 Task: Add Sprouts Mango Hydration Drink Mix 15 Pack to the cart.
Action: Mouse pressed left at (21, 90)
Screenshot: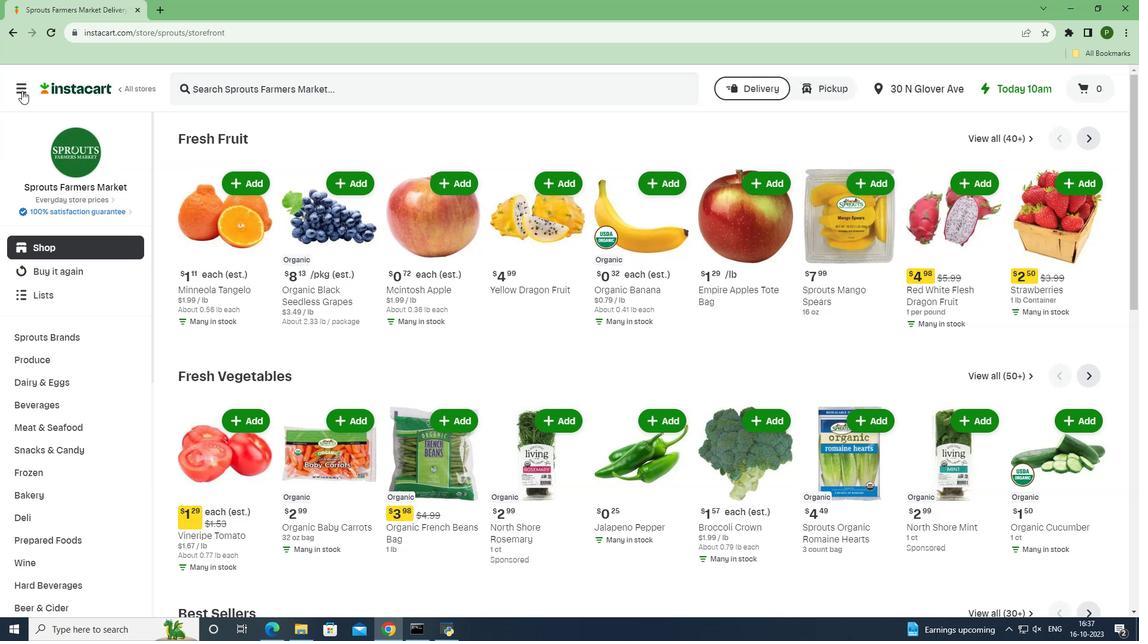 
Action: Mouse moved to (56, 307)
Screenshot: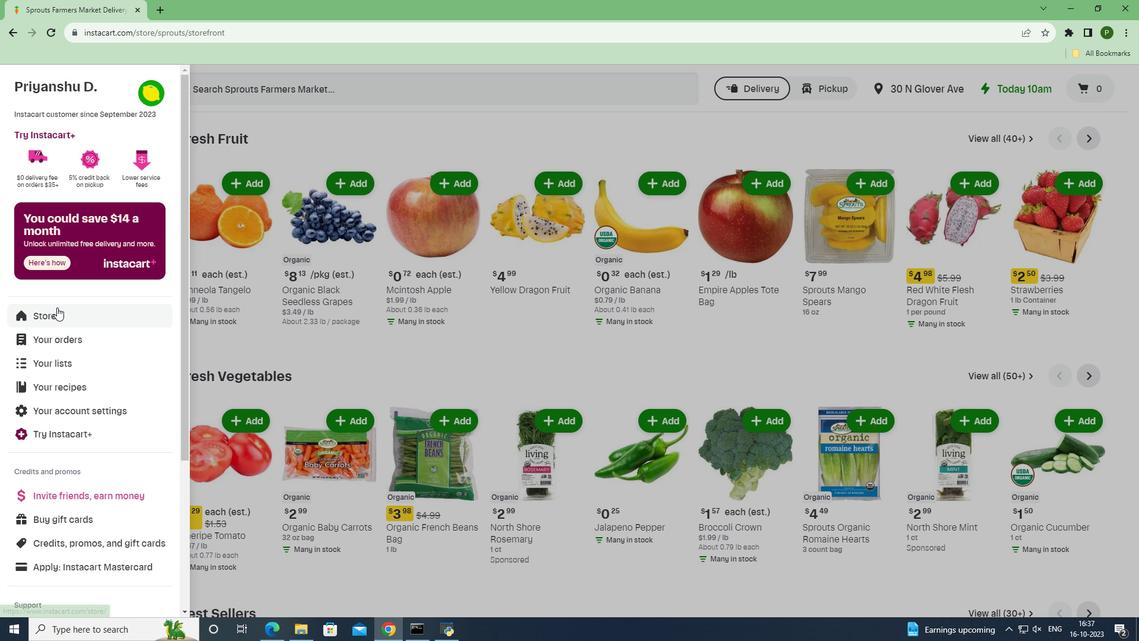 
Action: Mouse pressed left at (56, 307)
Screenshot: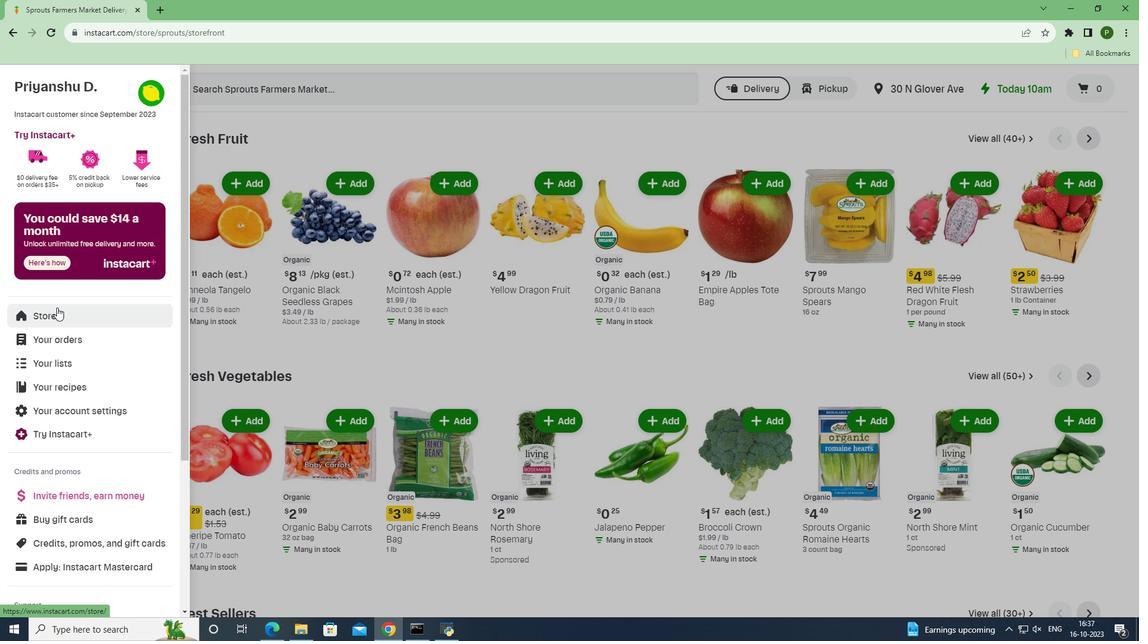
Action: Mouse moved to (268, 125)
Screenshot: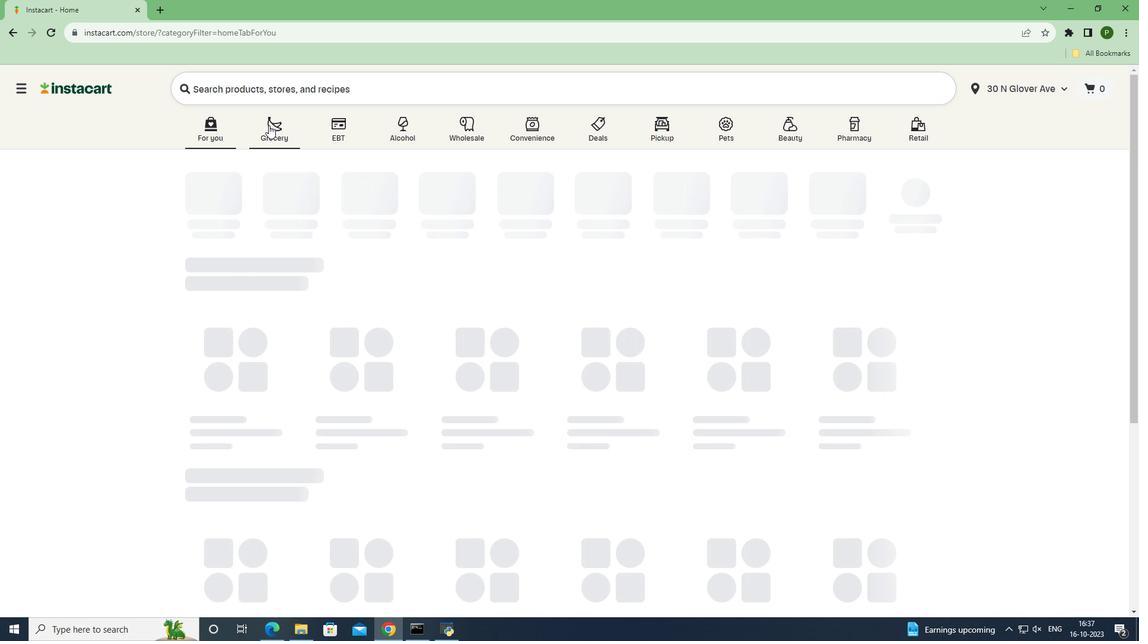 
Action: Mouse pressed left at (268, 125)
Screenshot: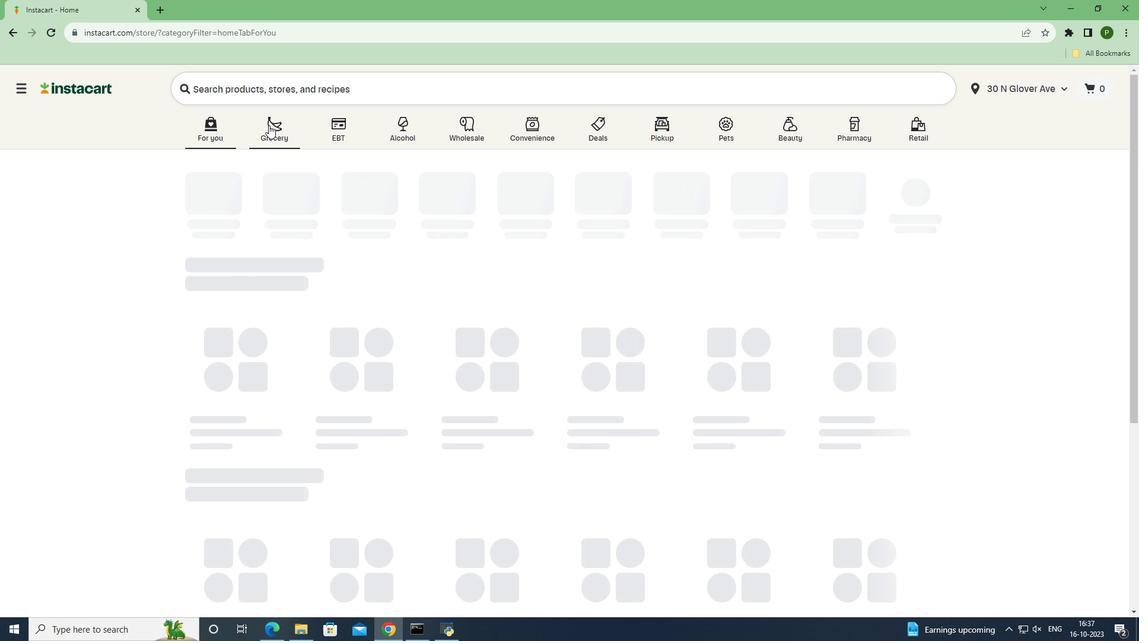 
Action: Mouse moved to (729, 277)
Screenshot: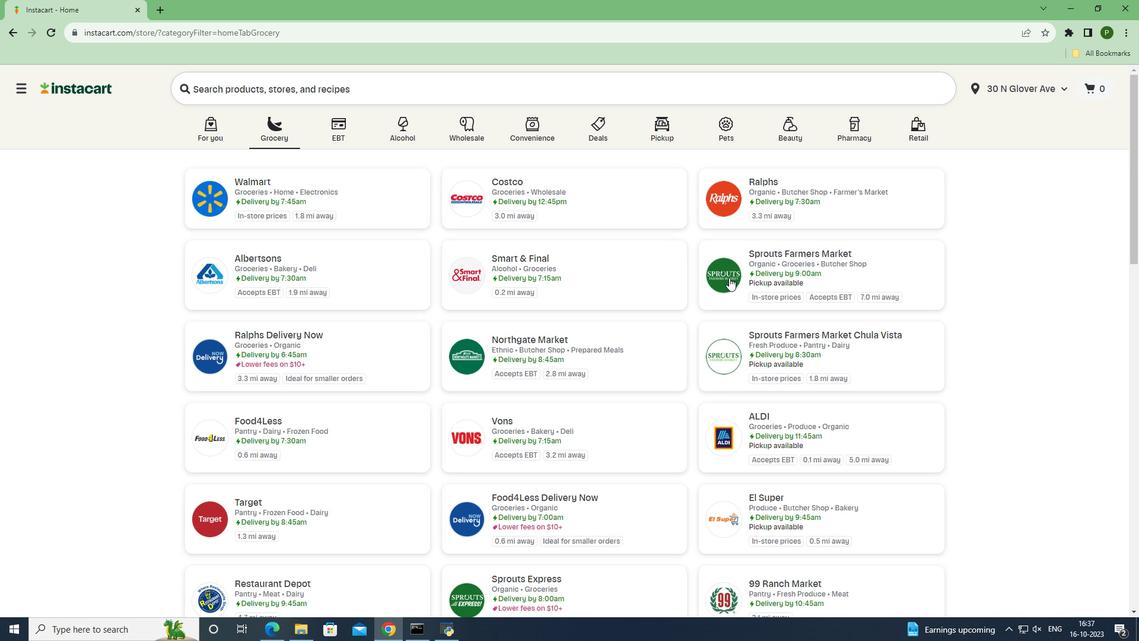 
Action: Mouse pressed left at (729, 277)
Screenshot: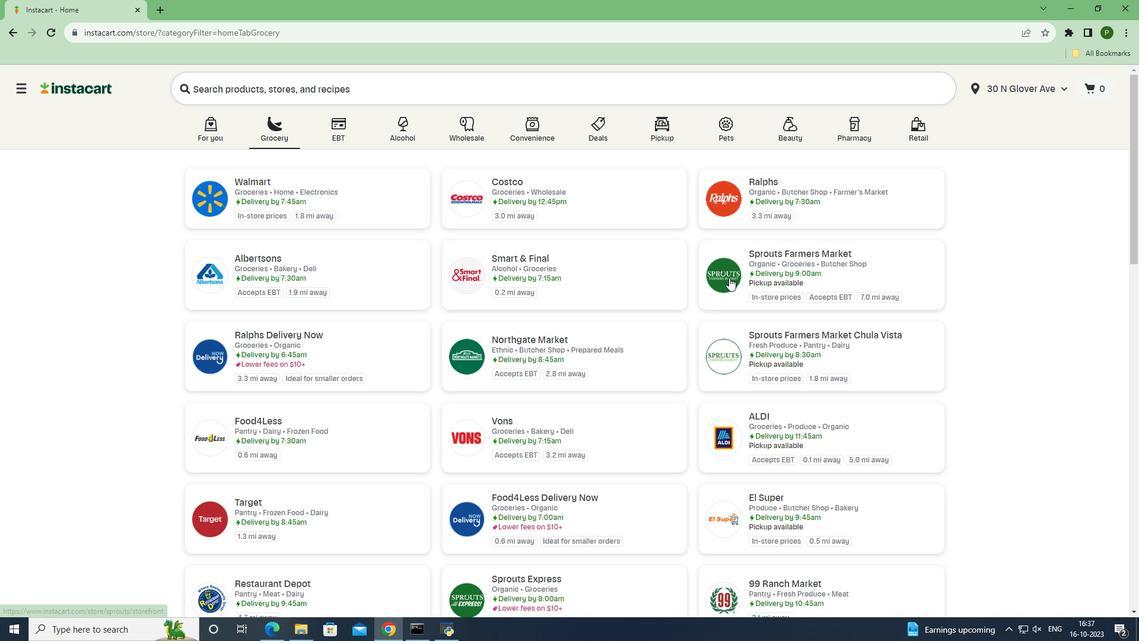 
Action: Mouse moved to (52, 398)
Screenshot: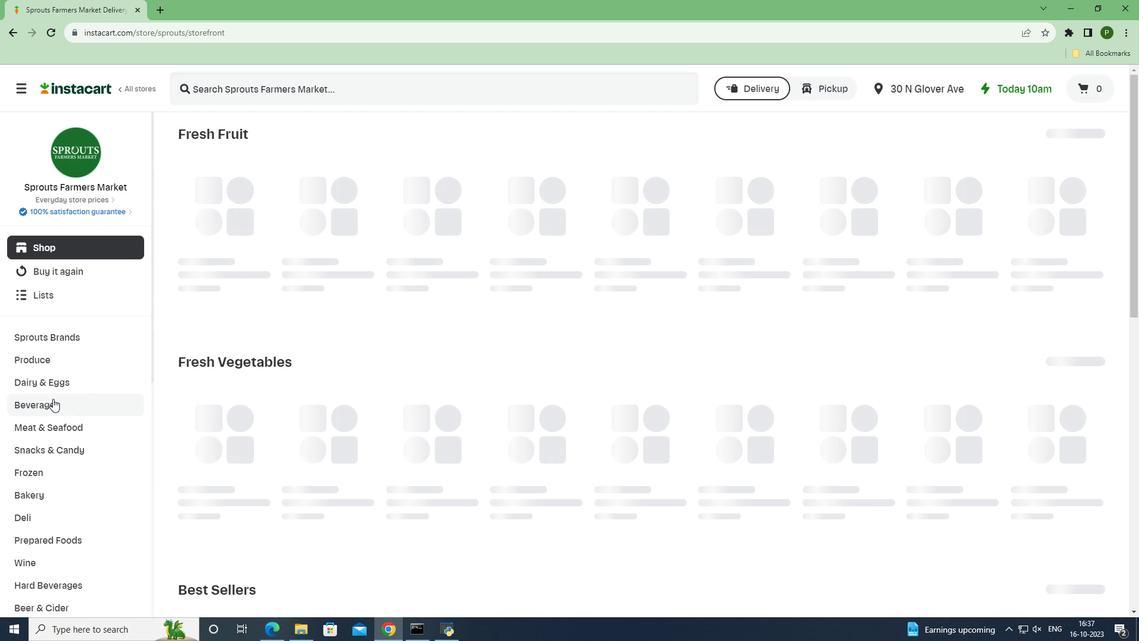 
Action: Mouse pressed left at (52, 398)
Screenshot: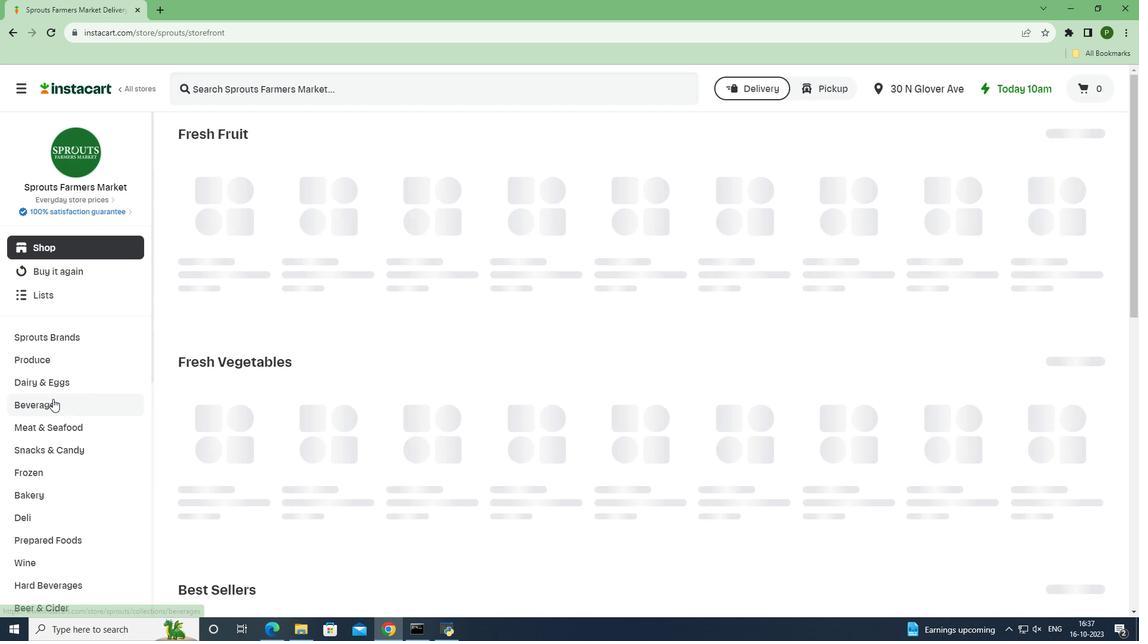 
Action: Mouse moved to (1066, 160)
Screenshot: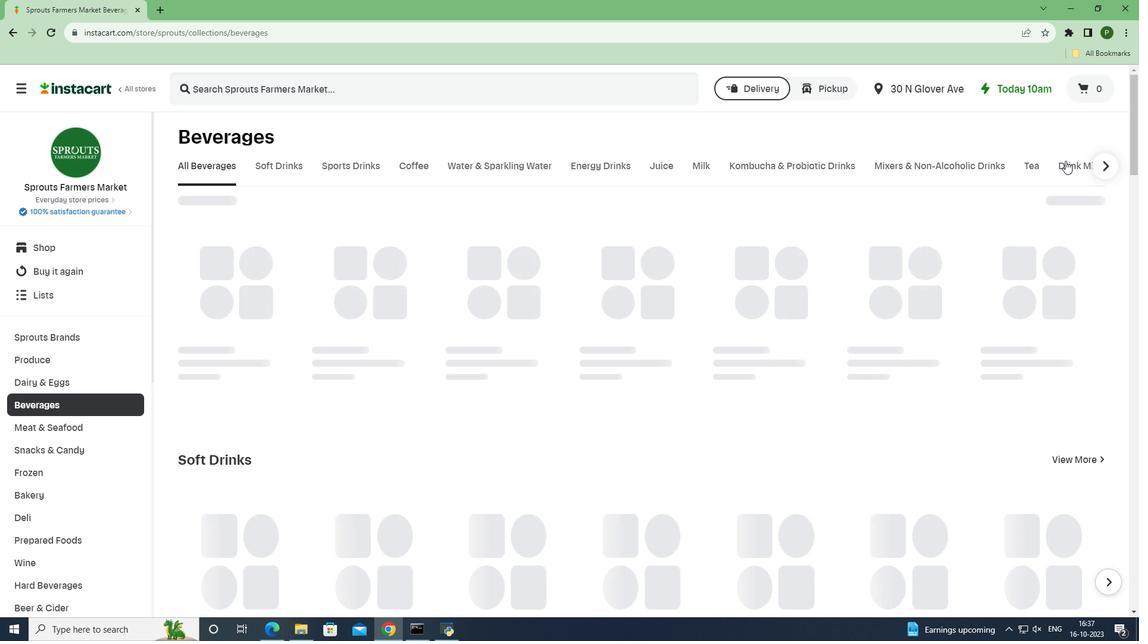
Action: Mouse pressed left at (1066, 160)
Screenshot: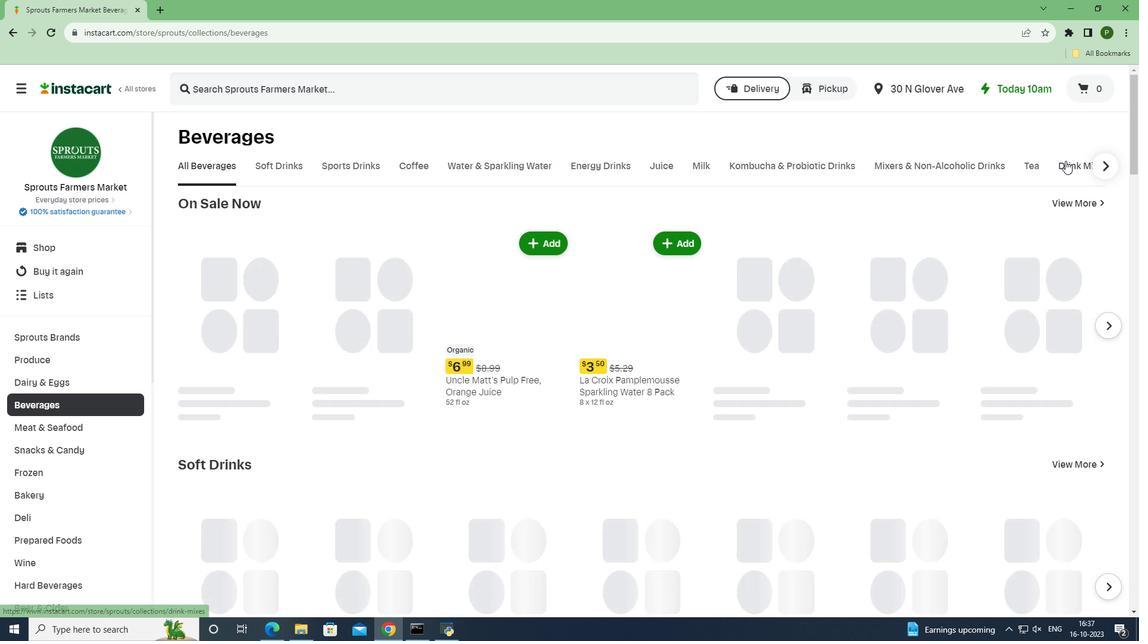 
Action: Mouse moved to (277, 218)
Screenshot: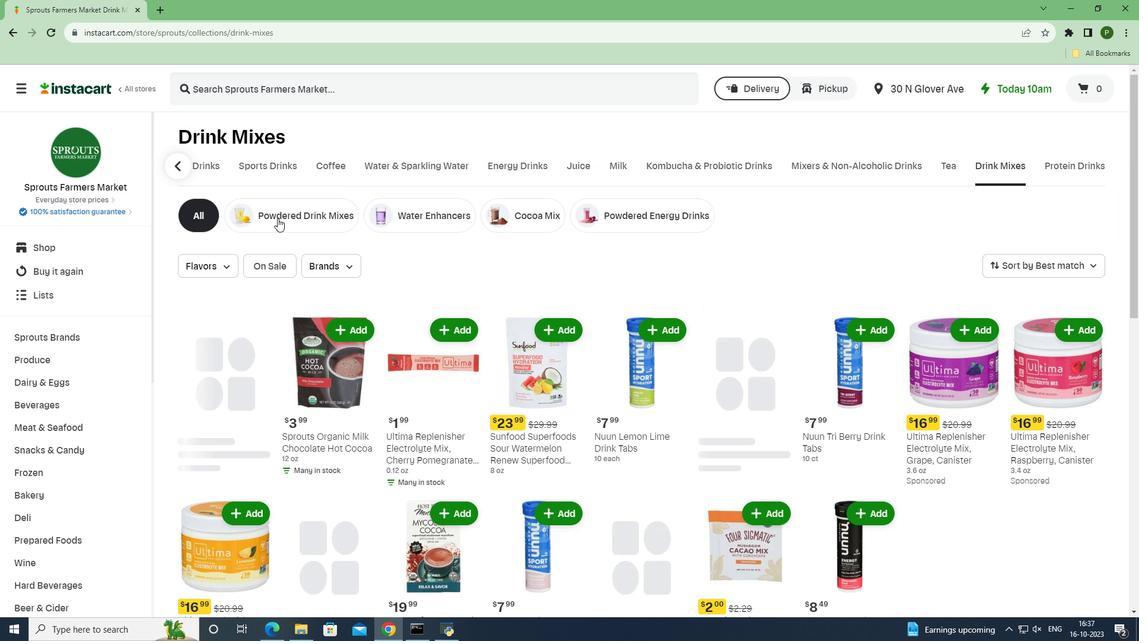 
Action: Mouse pressed left at (277, 218)
Screenshot: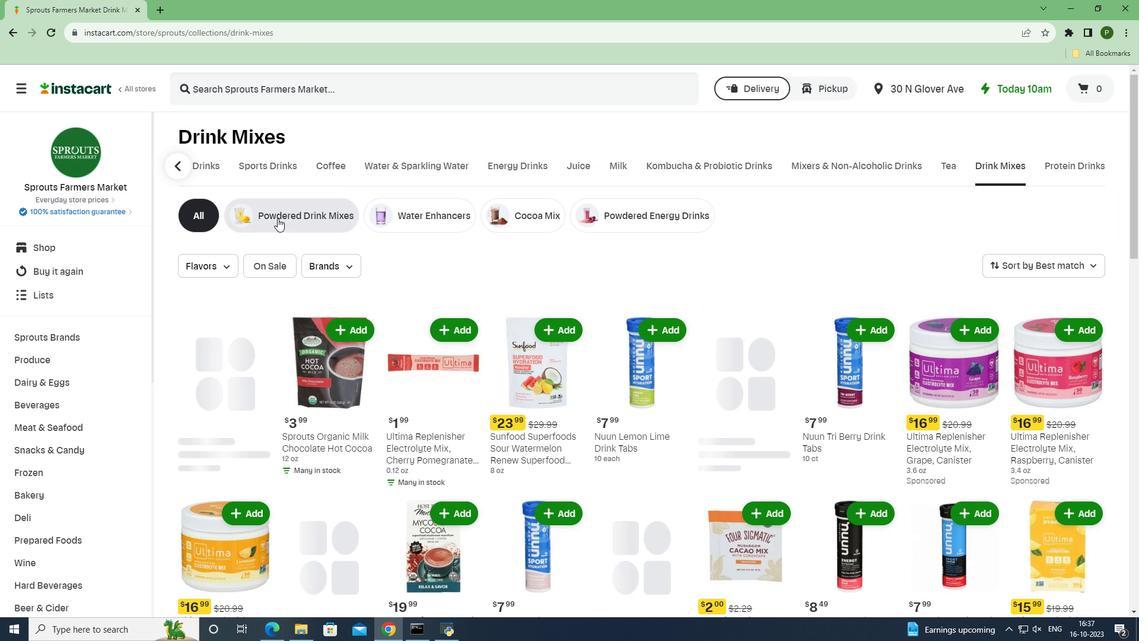
Action: Mouse moved to (286, 87)
Screenshot: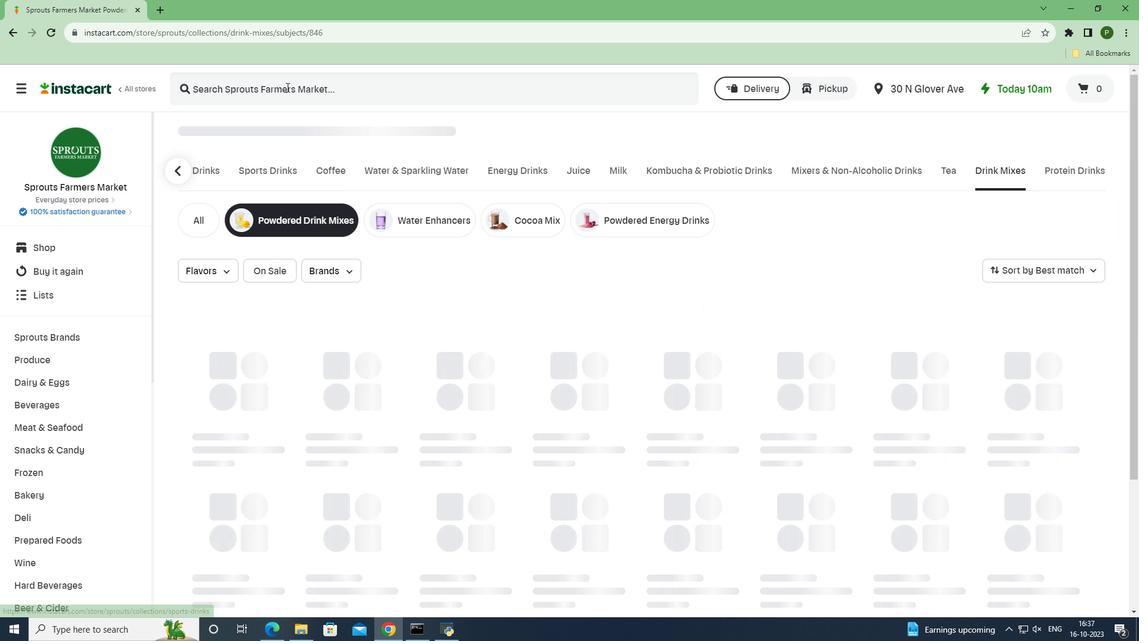 
Action: Mouse pressed left at (286, 87)
Screenshot: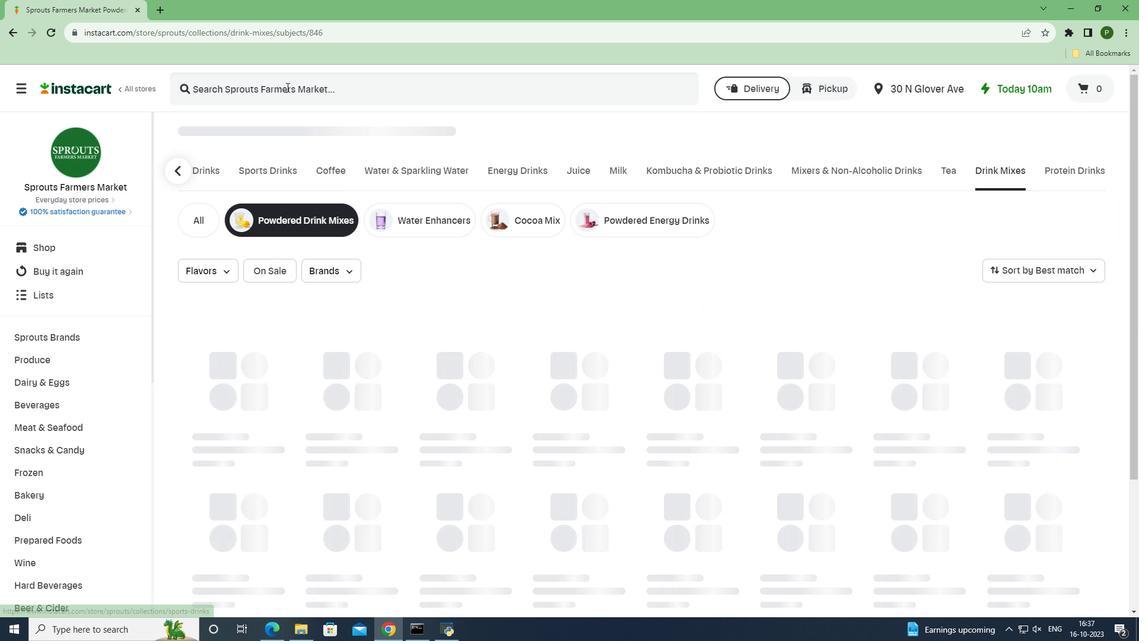 
Action: Key pressed <Key.caps_lock>S<Key.caps_lock>prouts<Key.space><Key.caps_lock>M<Key.caps_lock>ango<Key.space><Key.caps_lock>H<Key.caps_lock>ydration<Key.space><Key.caps_lock>D<Key.caps_lock>rink<Key.space><Key.caps_lock>M<Key.caps_lock>ix<Key.space><Key.caps_lock>15<Key.space>P<Key.caps_lock>ack<Key.space><Key.enter>
Screenshot: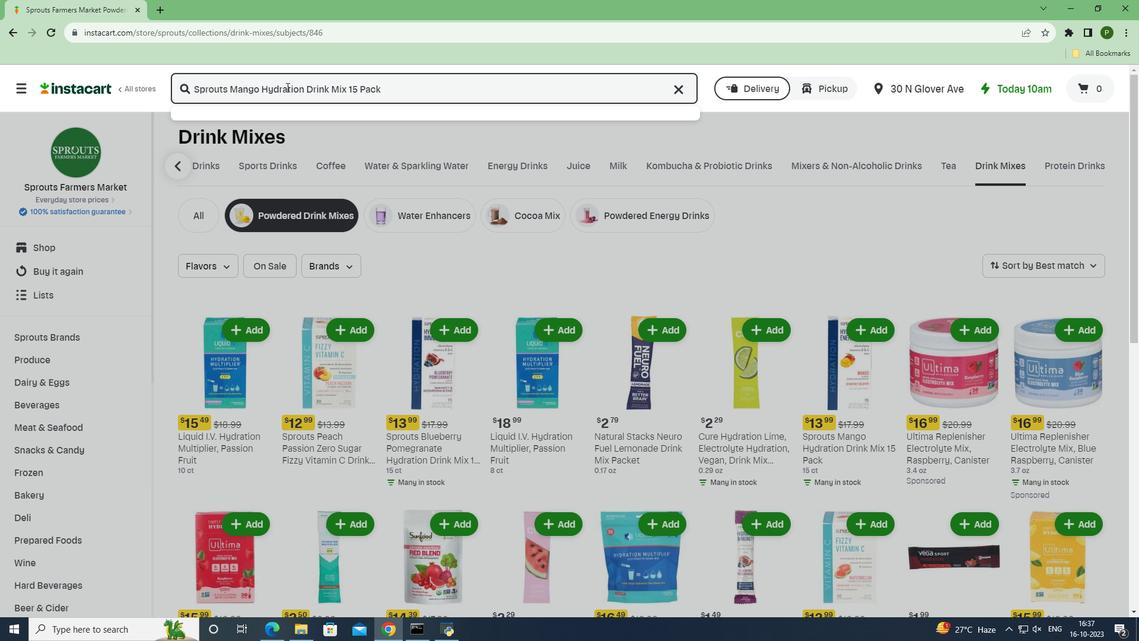 
Action: Mouse moved to (698, 201)
Screenshot: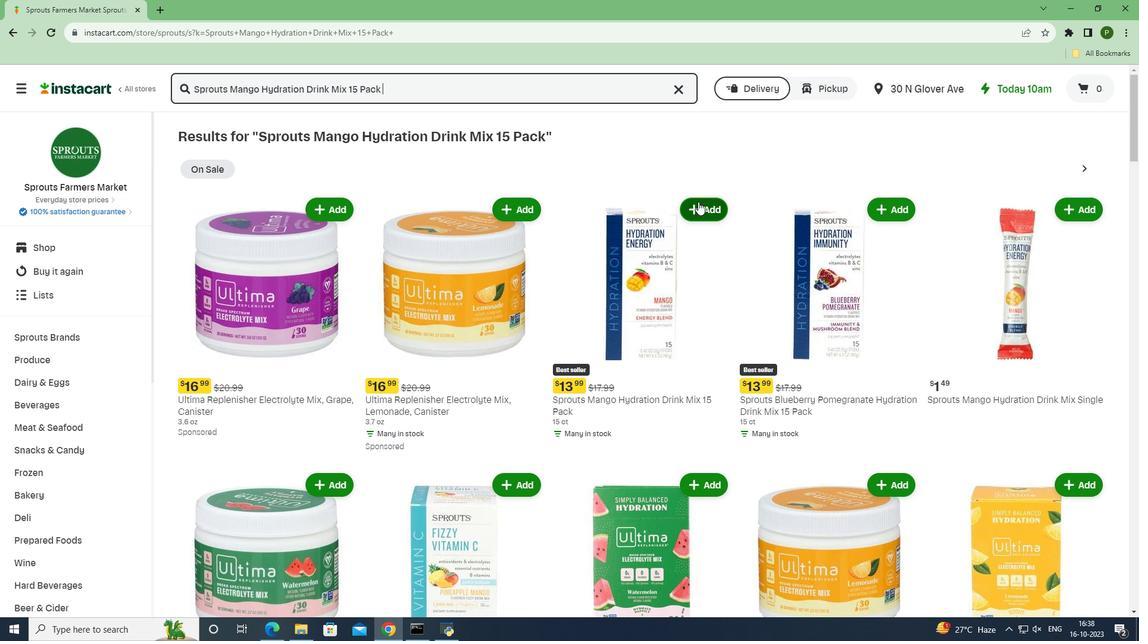 
Action: Mouse pressed left at (698, 201)
Screenshot: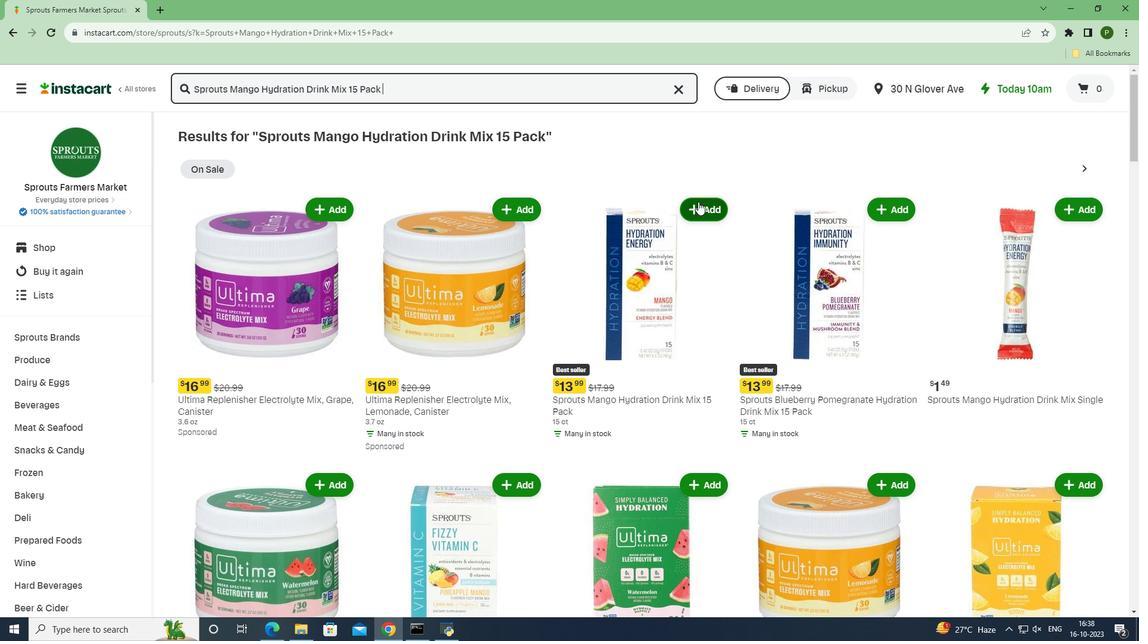 
Action: Mouse moved to (734, 287)
Screenshot: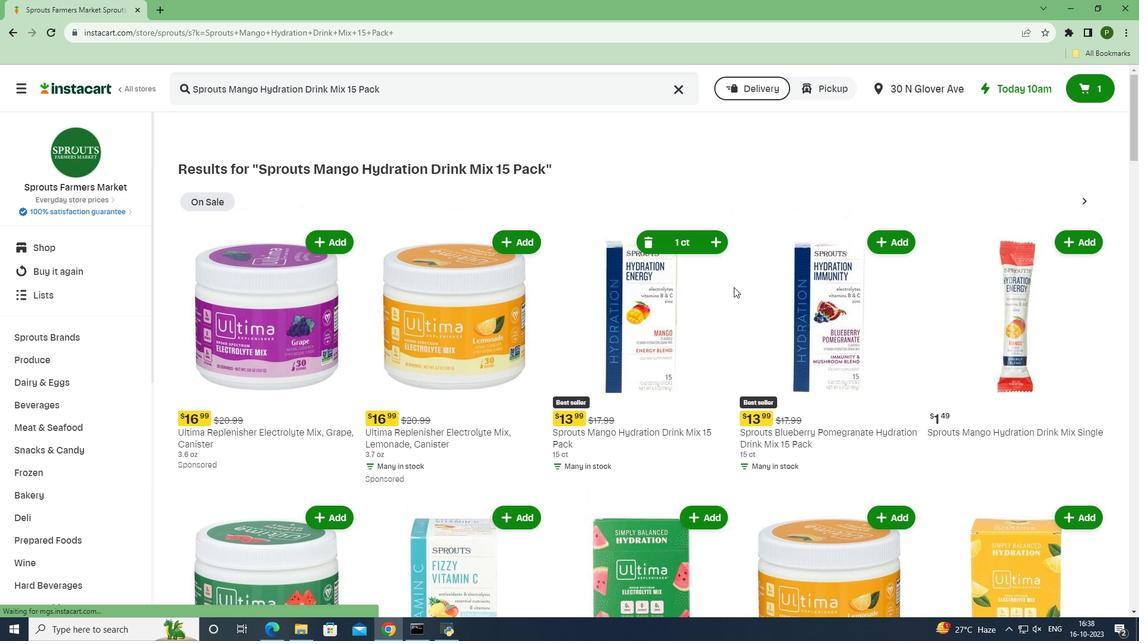
